 Task: Locate the nearest hot springs to Jackson Hole, Wyoming, and Cody, Wyoming.
Action: Mouse moved to (173, 125)
Screenshot: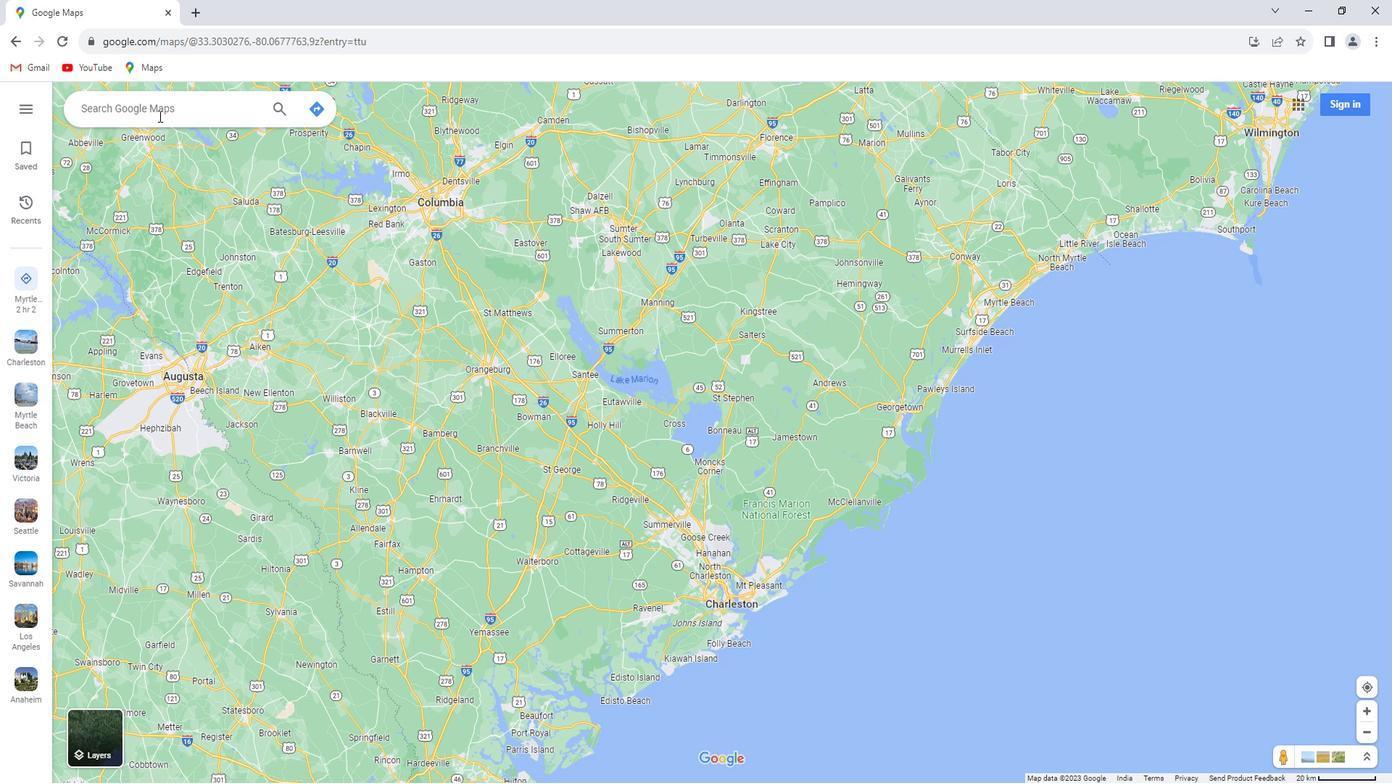 
Action: Mouse pressed left at (173, 125)
Screenshot: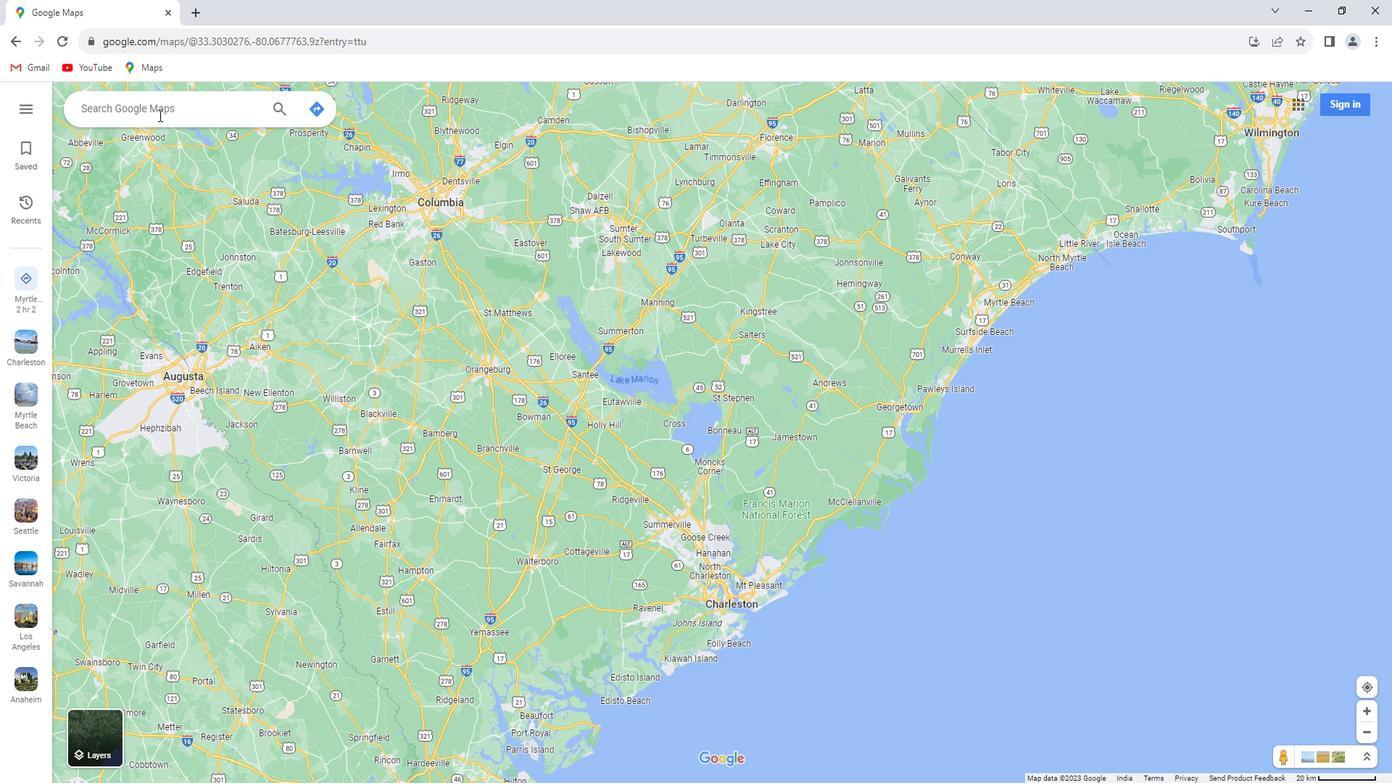 
Action: Key pressed <Key.shift><Key.shift><Key.shift><Key.shift><Key.shift><Key.shift><Key.shift><Key.shift><Key.shift><Key.shift>Jackson<Key.space><Key.shift>Hole,<Key.space><Key.shift>Wyoming
Screenshot: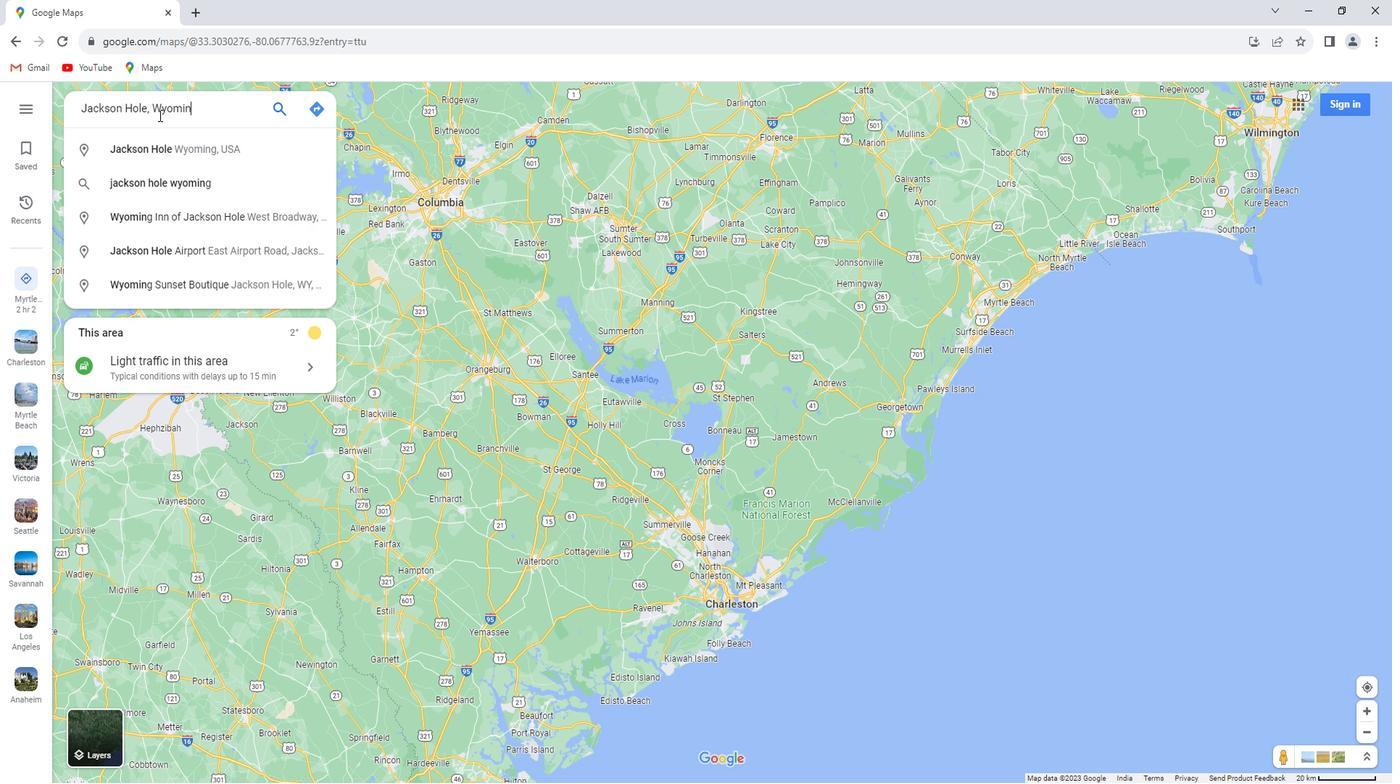 
Action: Mouse moved to (176, 129)
Screenshot: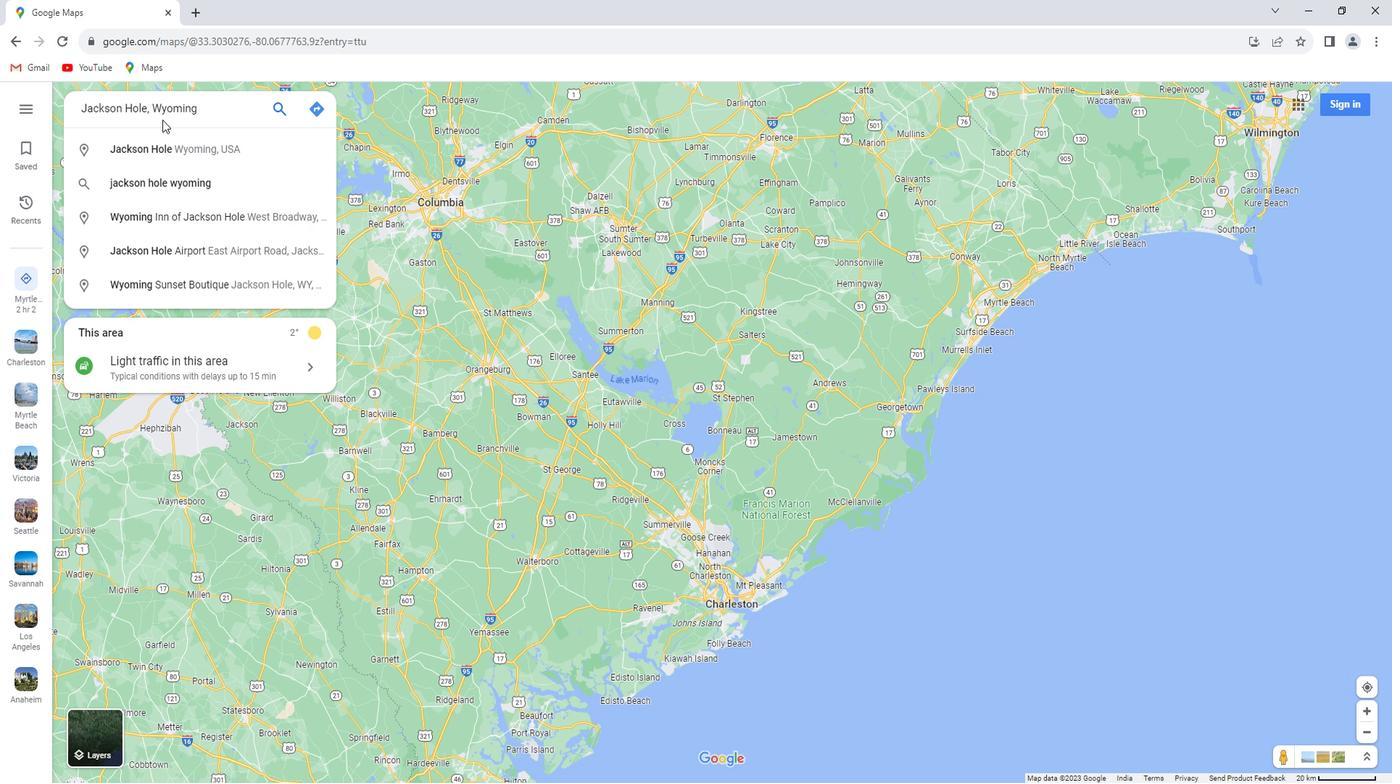 
Action: Key pressed <Key.enter>
Screenshot: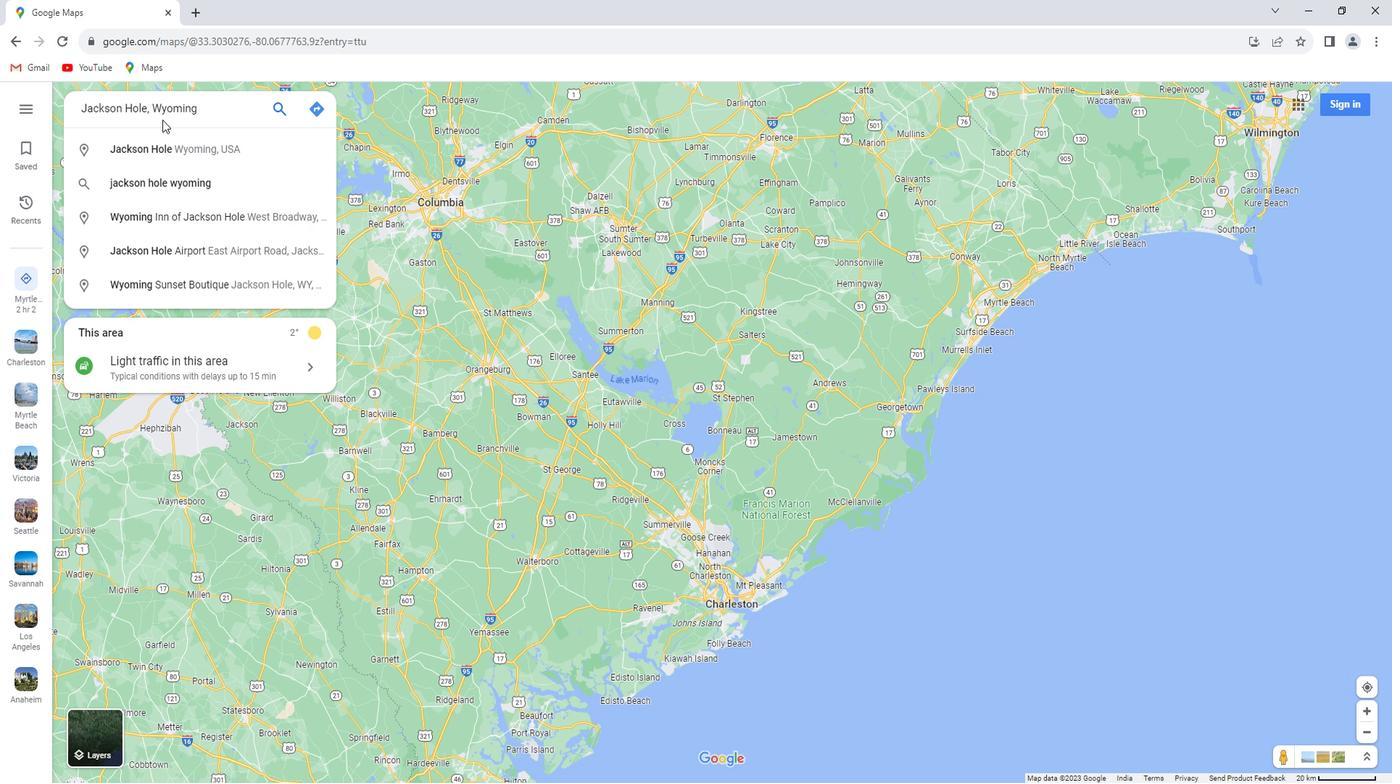
Action: Mouse moved to (217, 358)
Screenshot: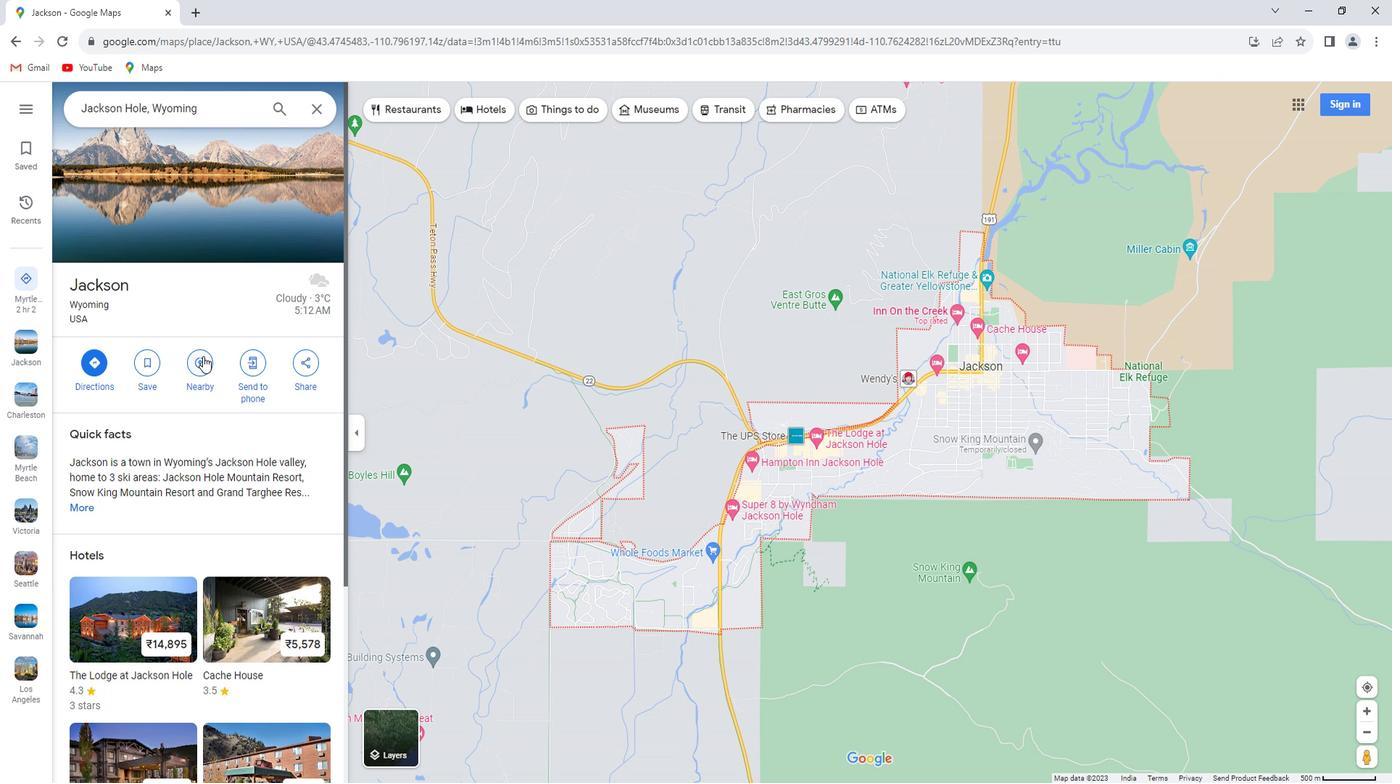 
Action: Mouse pressed left at (217, 358)
Screenshot: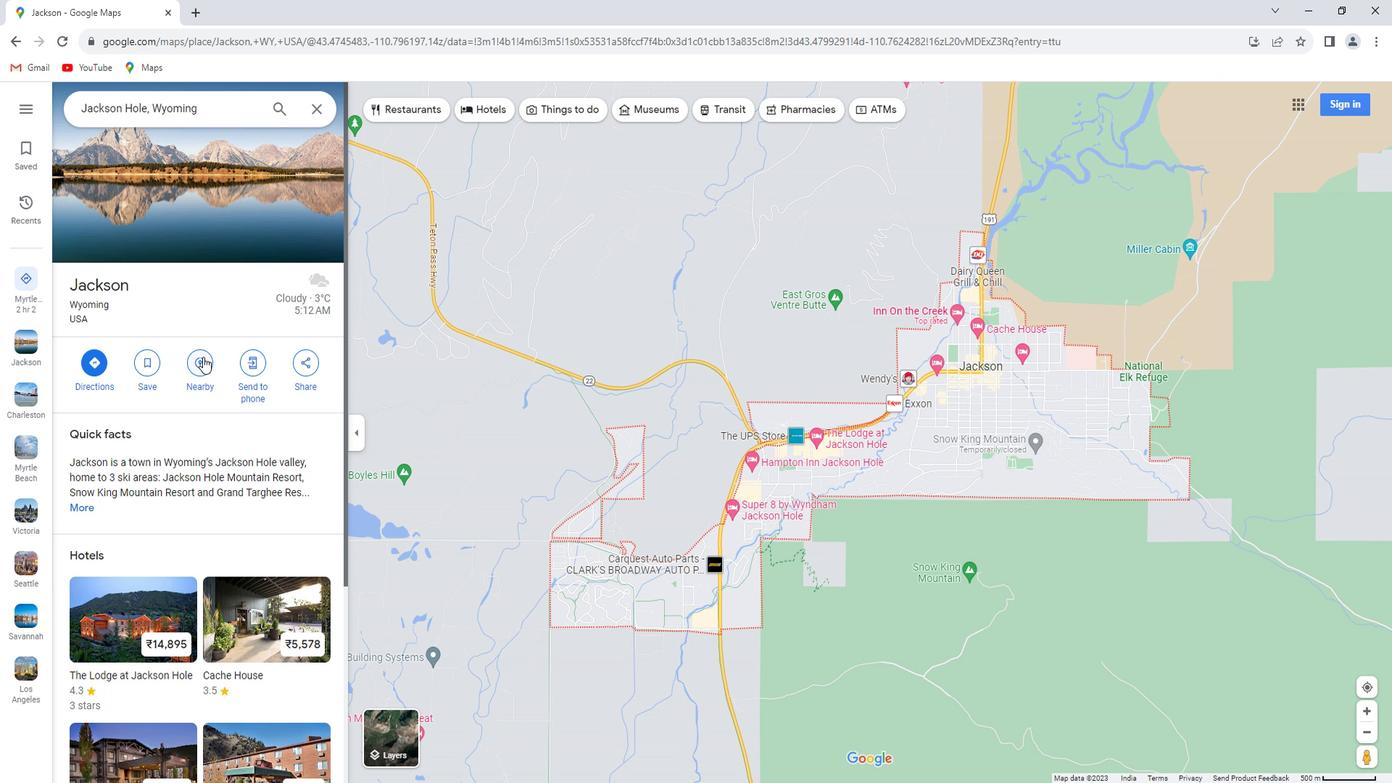 
Action: Key pressed hot<Key.space>springs<Key.enter>
Screenshot: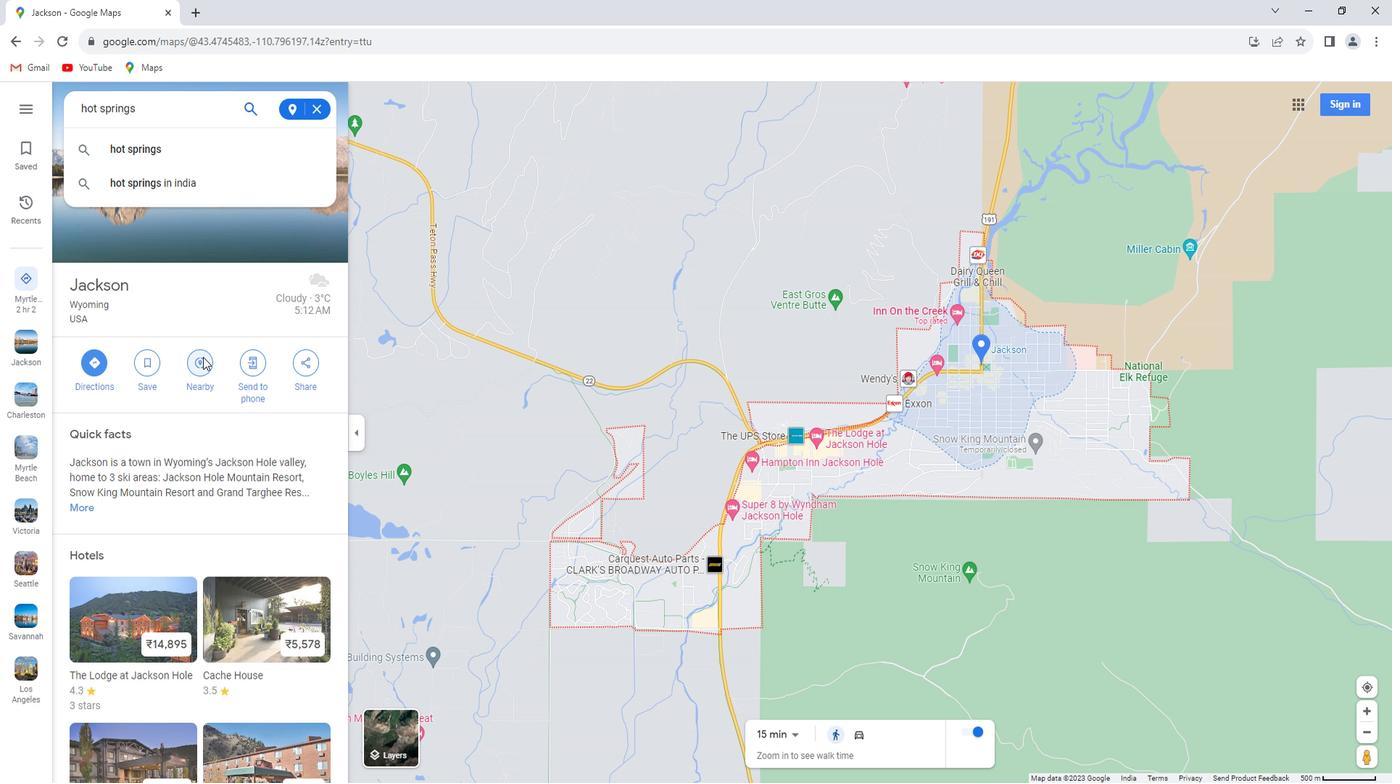 
Action: Mouse moved to (331, 119)
Screenshot: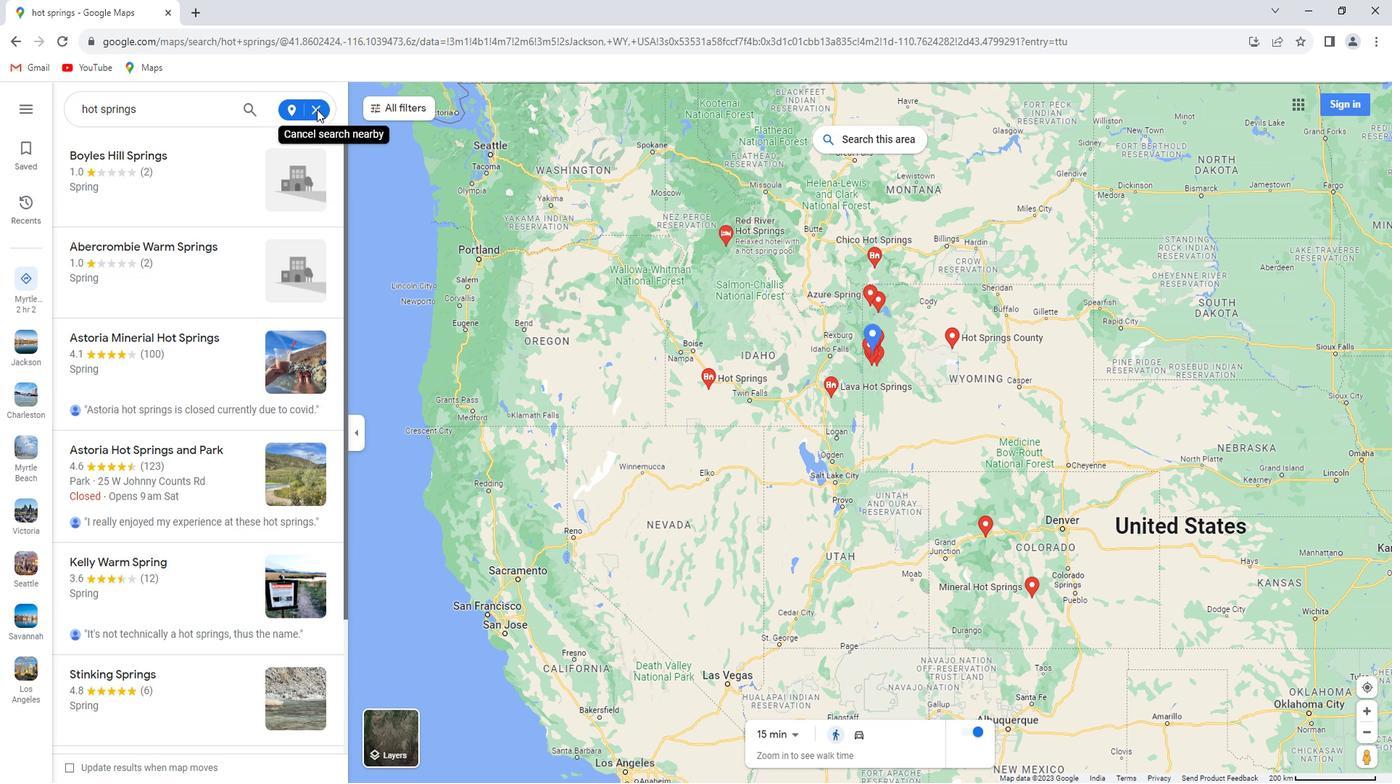 
Action: Mouse pressed left at (331, 119)
Screenshot: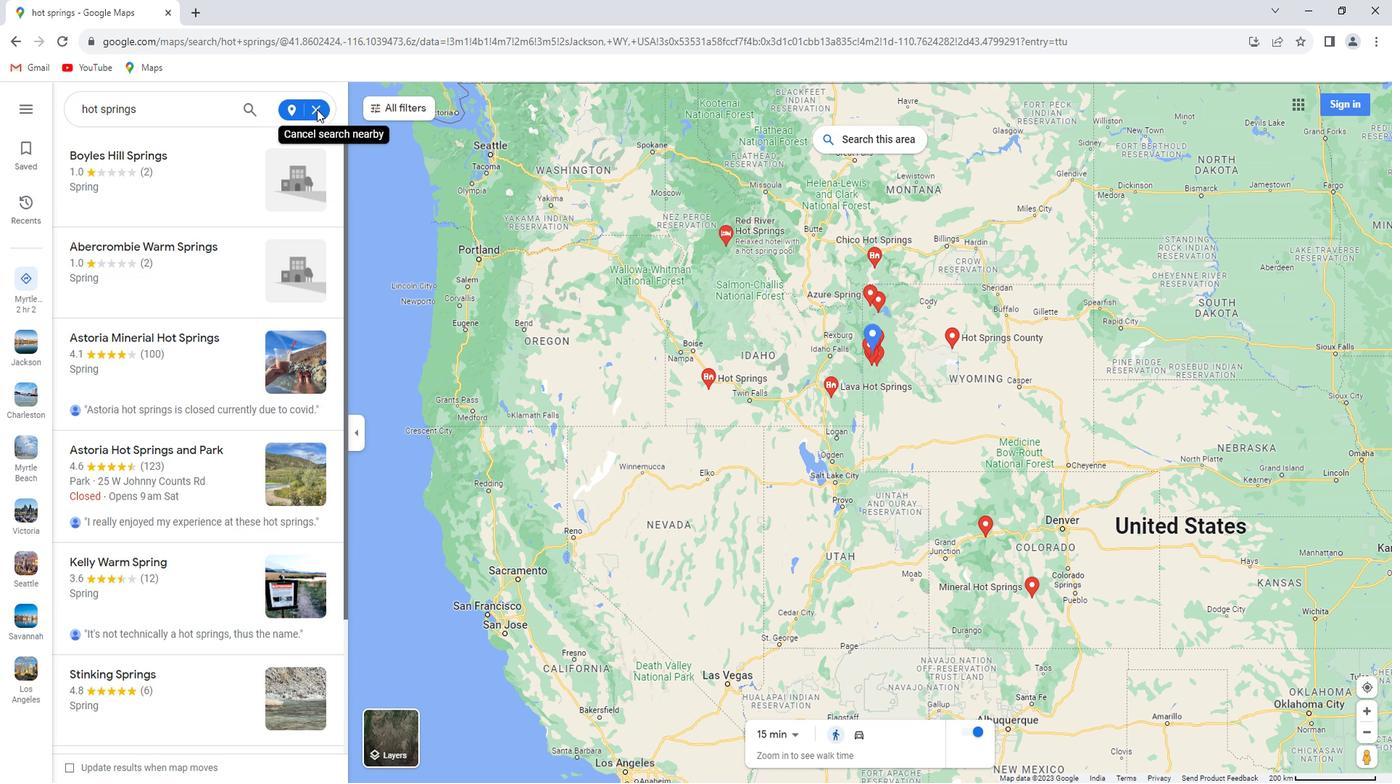 
Action: Mouse moved to (328, 121)
Screenshot: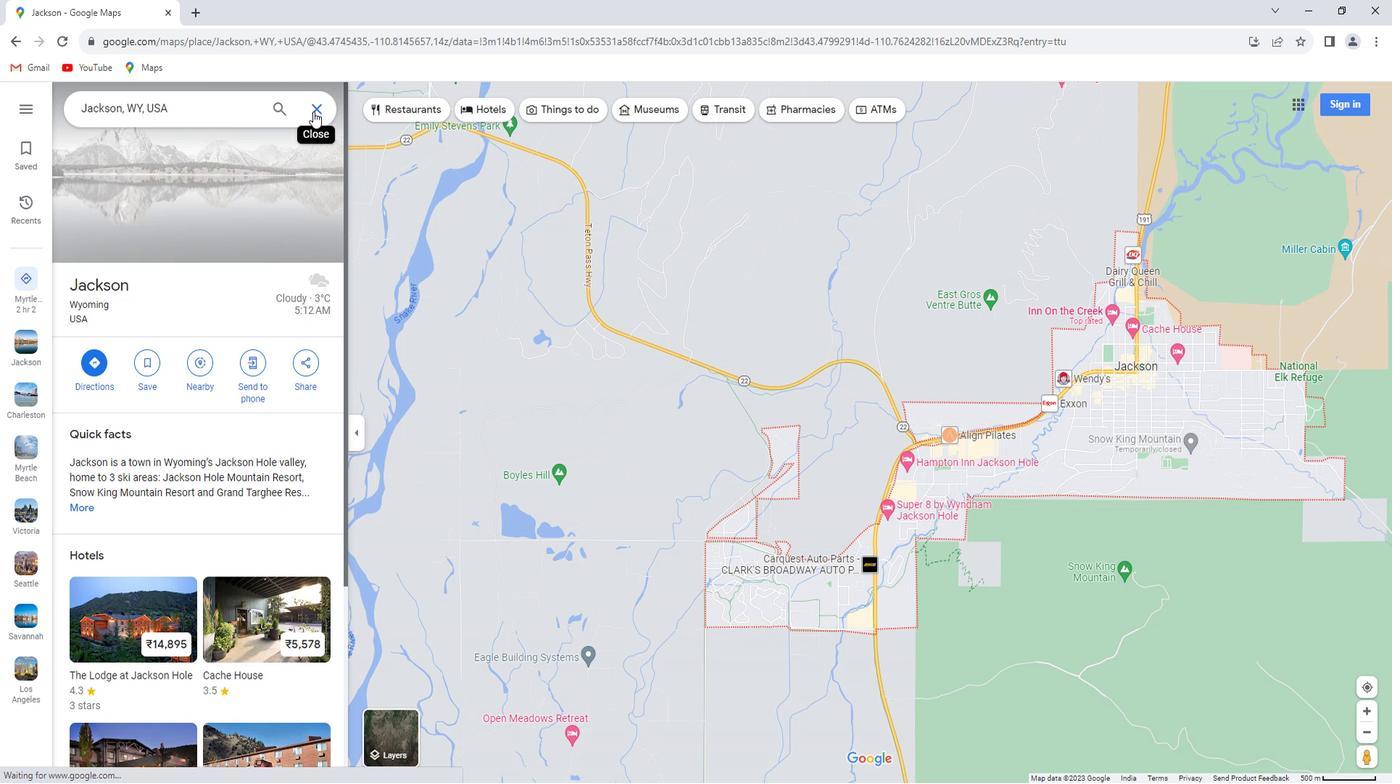 
Action: Mouse pressed left at (328, 121)
Screenshot: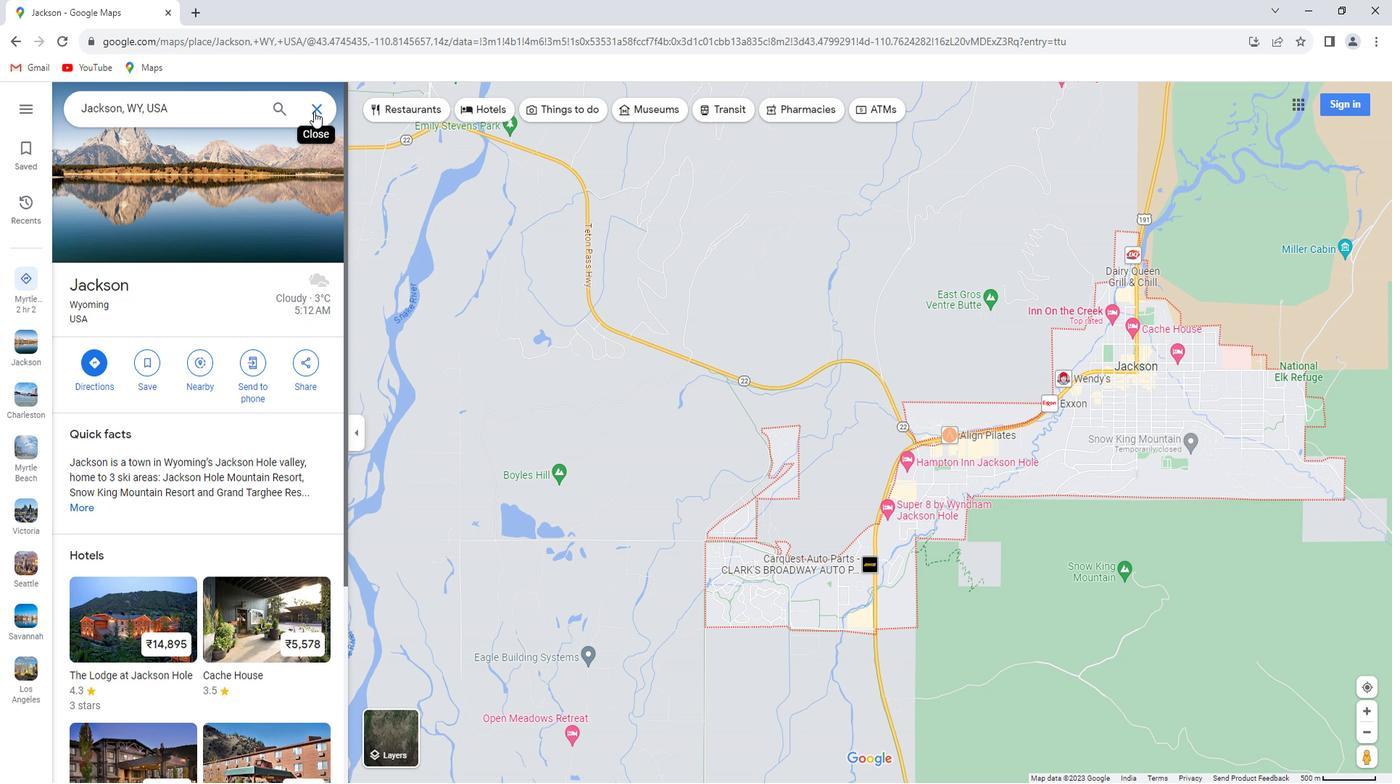 
Action: Mouse moved to (240, 110)
Screenshot: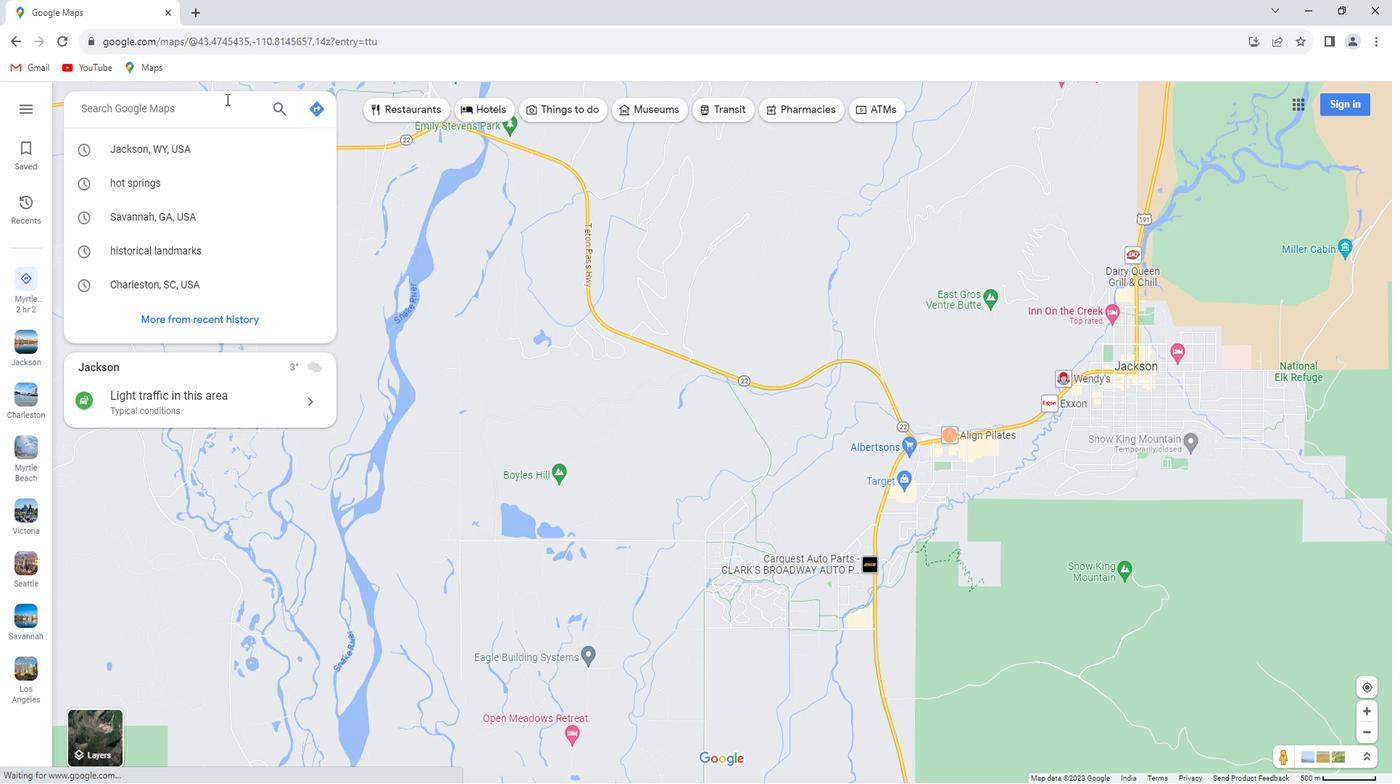 
Action: Key pressed <Key.shift>Cody,<Key.space><Key.shift>Wyoming
Screenshot: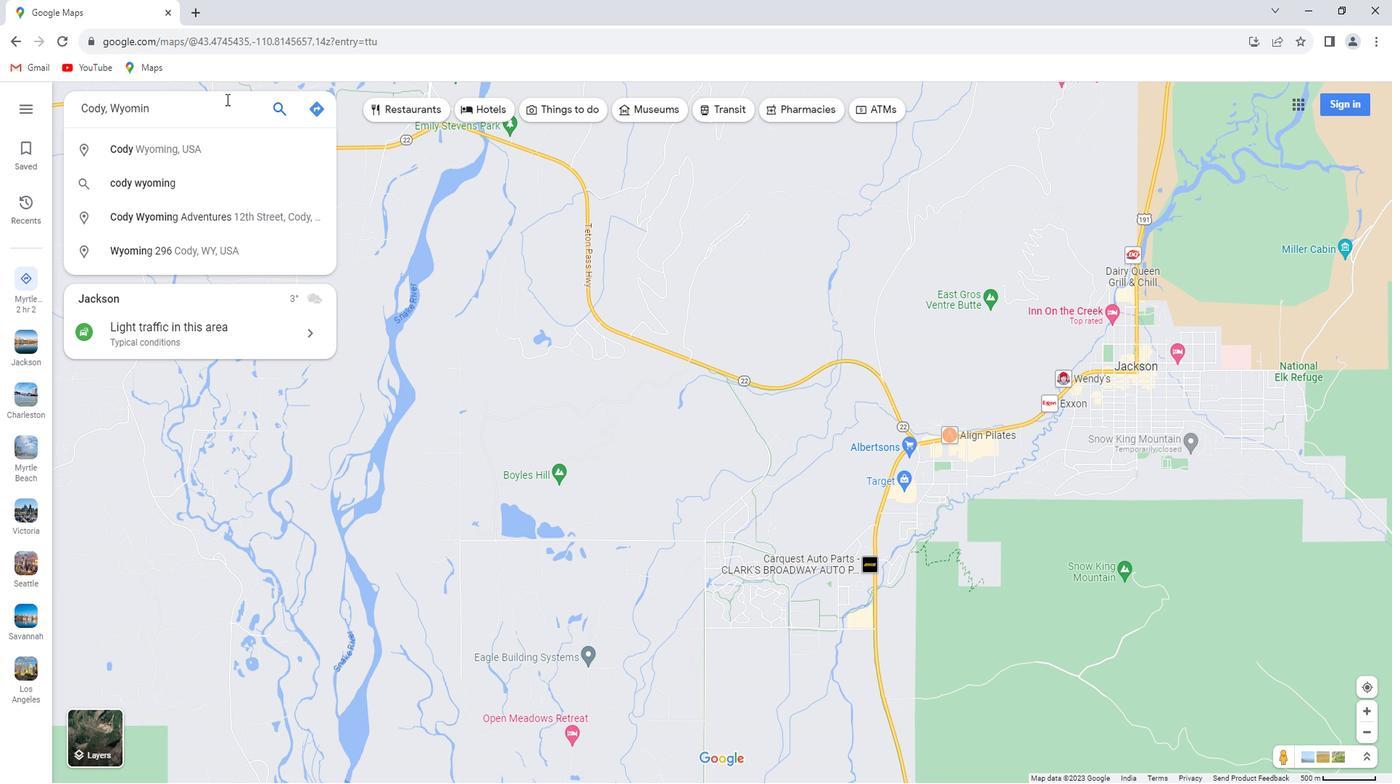 
Action: Mouse moved to (245, 118)
Screenshot: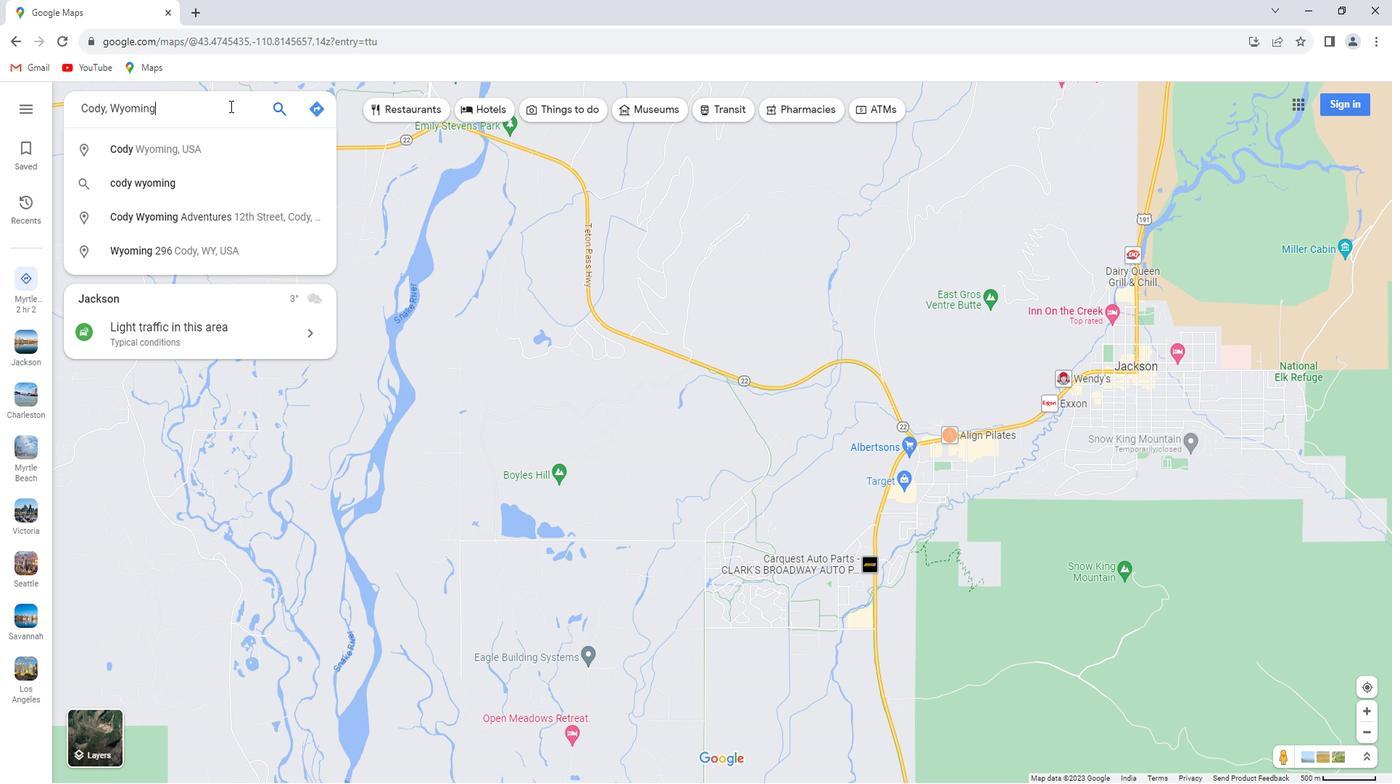 
Action: Key pressed <Key.enter>
Screenshot: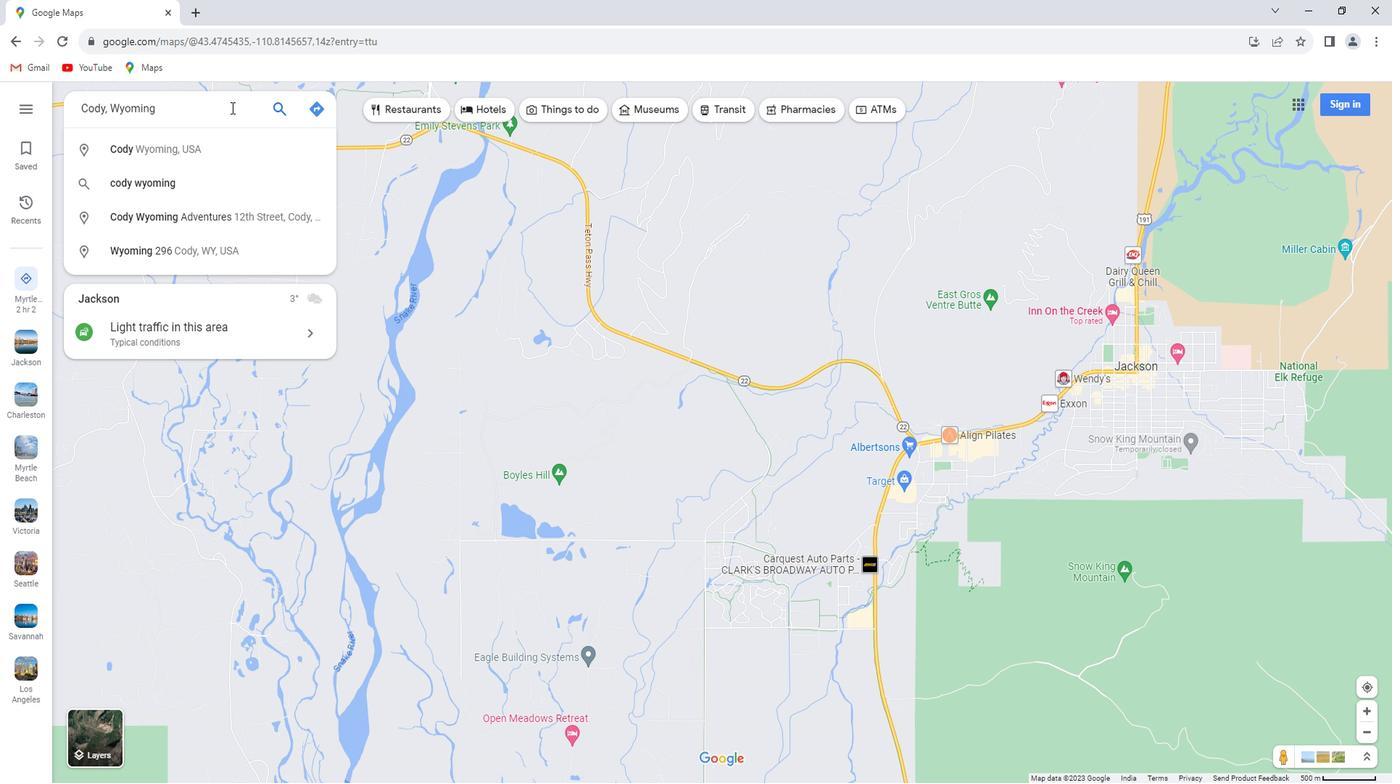 
Action: Mouse moved to (205, 361)
Screenshot: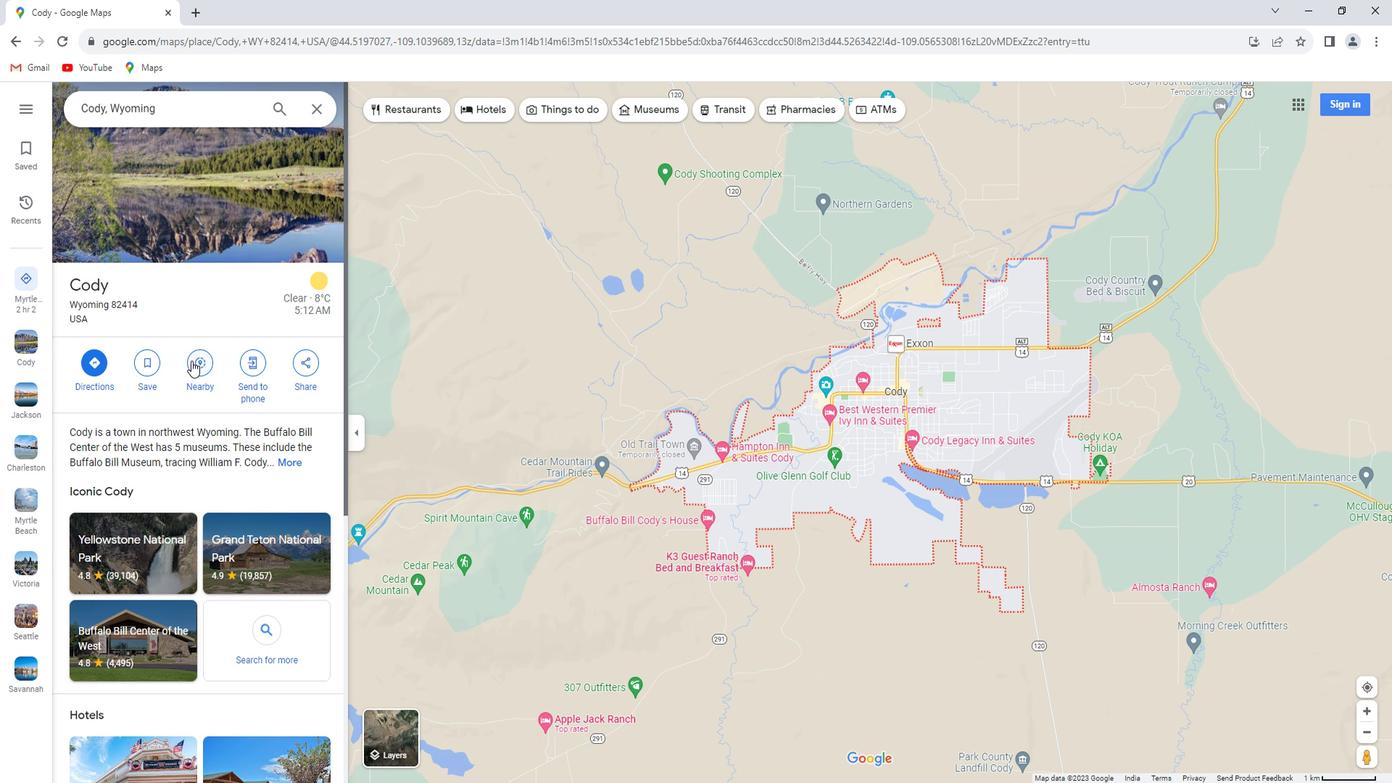 
Action: Mouse pressed left at (205, 361)
Screenshot: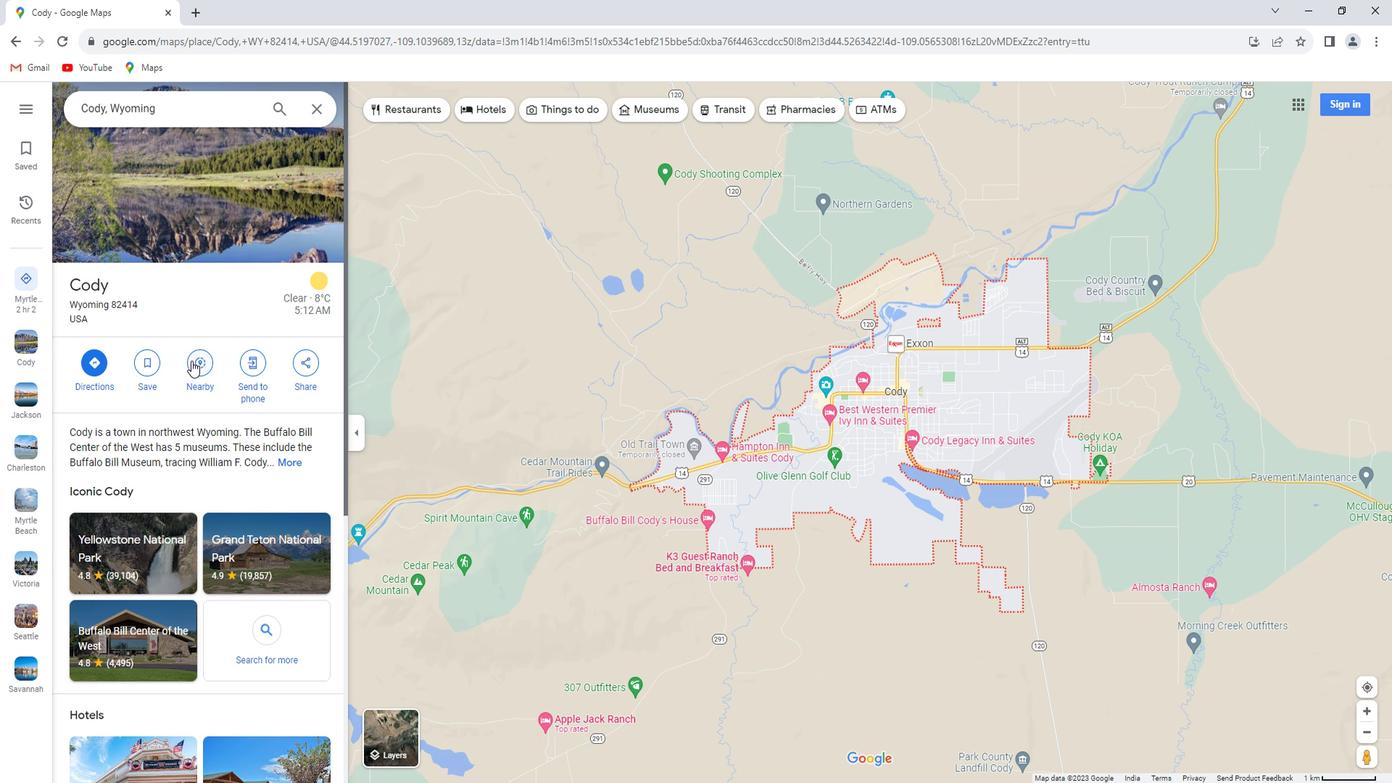 
Action: Key pressed hot<Key.space>springs<Key.enter>
Screenshot: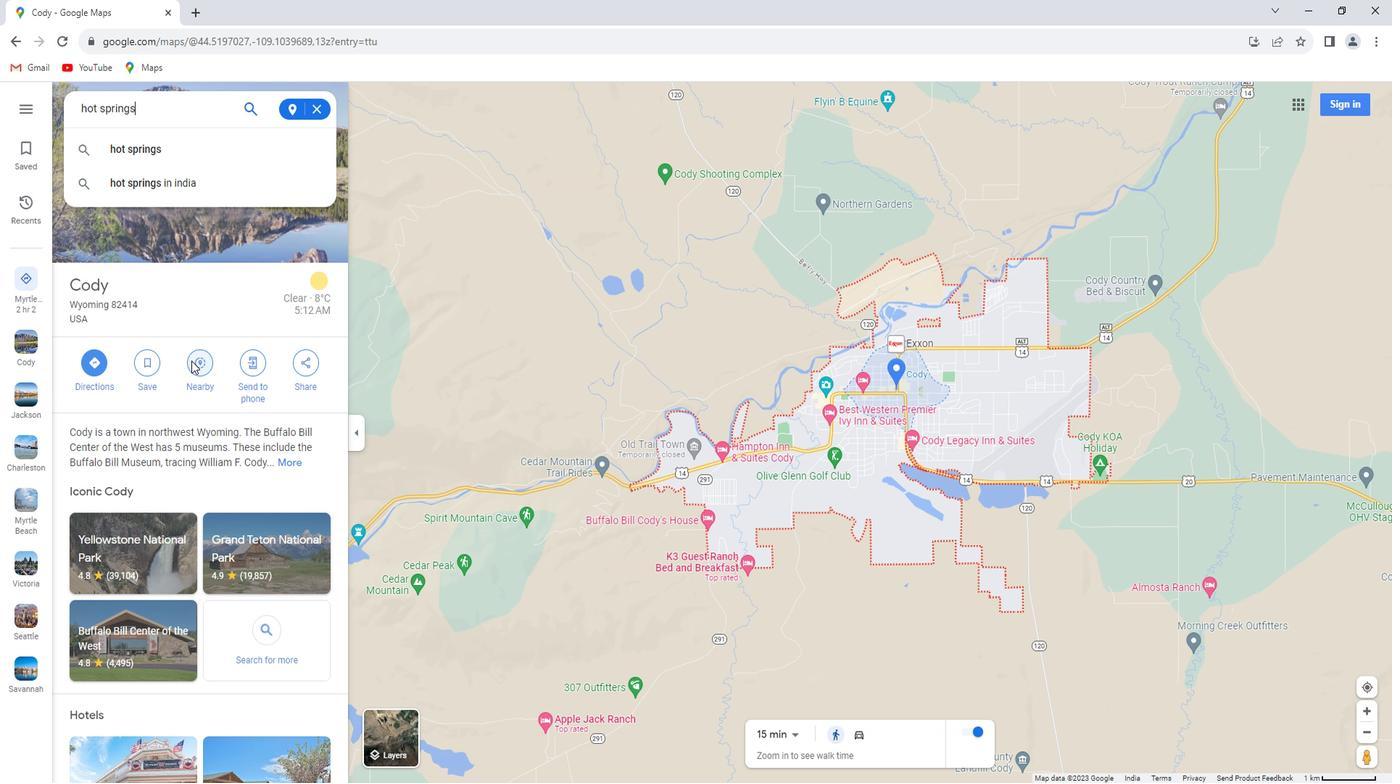 
